 Task: Upload multiple photos to a Facebook post.
Action: Mouse moved to (646, 152)
Screenshot: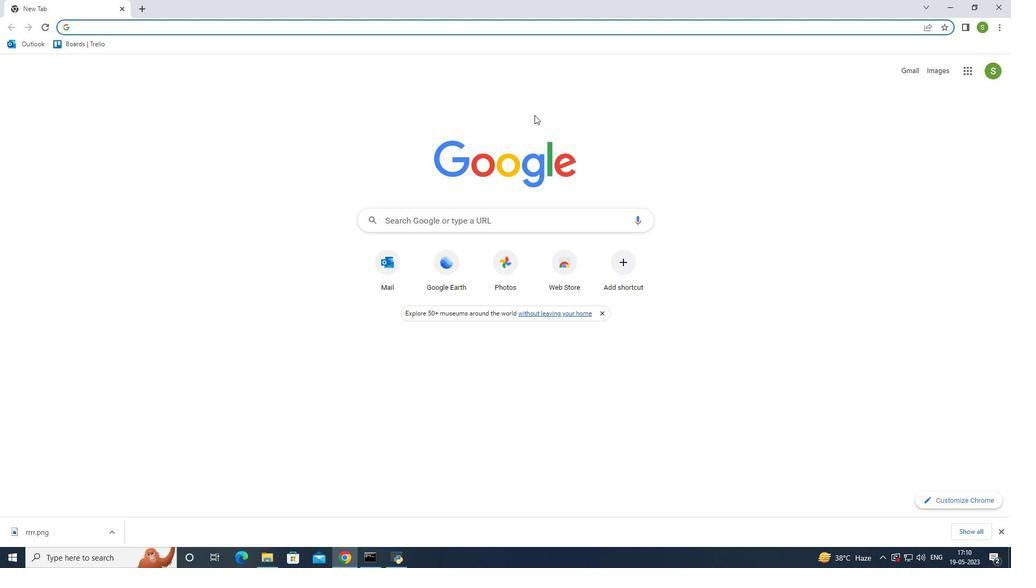
Action: Key pressed facebook<Key.enter>
Screenshot: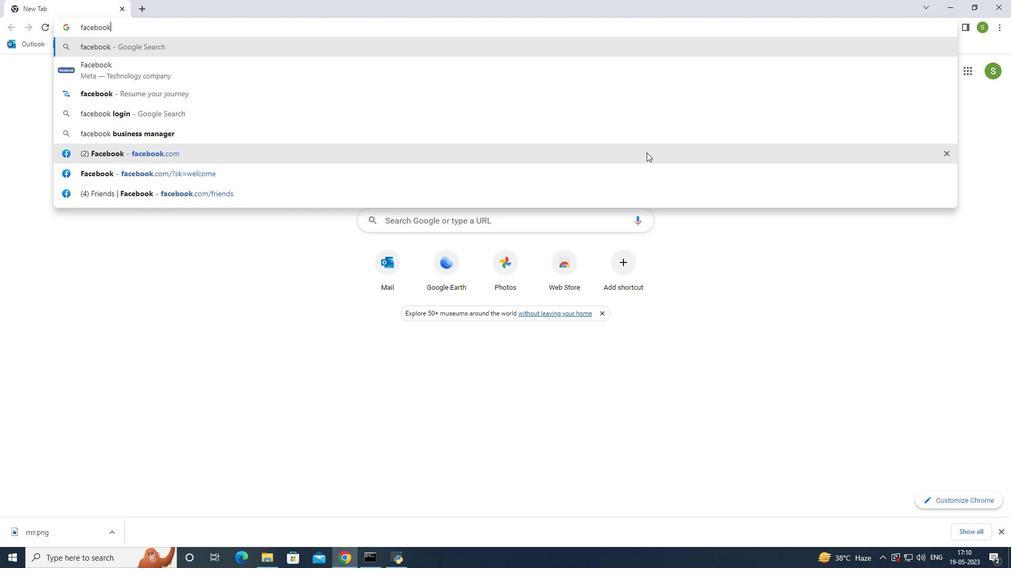 
Action: Mouse moved to (234, 163)
Screenshot: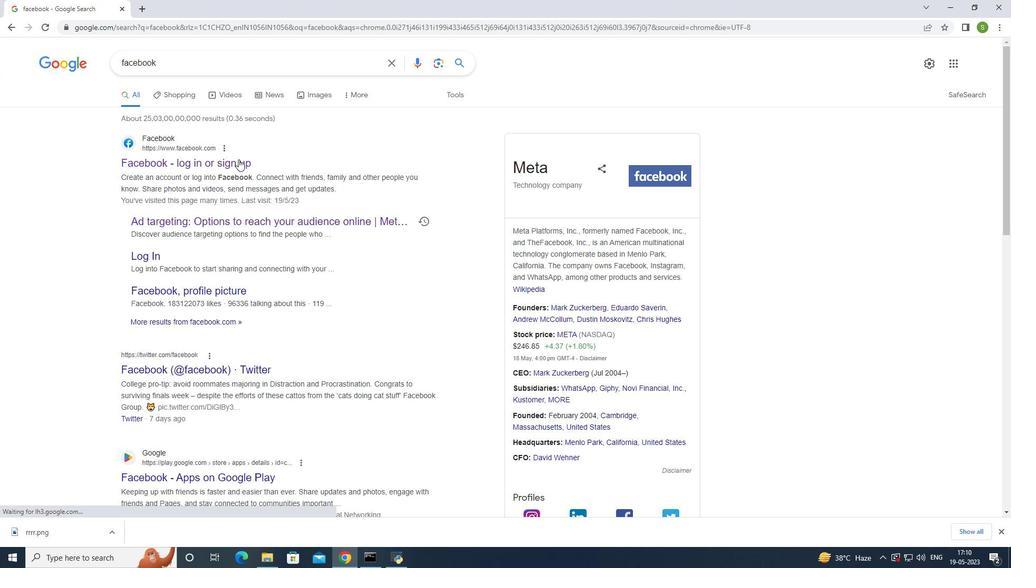 
Action: Mouse pressed left at (234, 163)
Screenshot: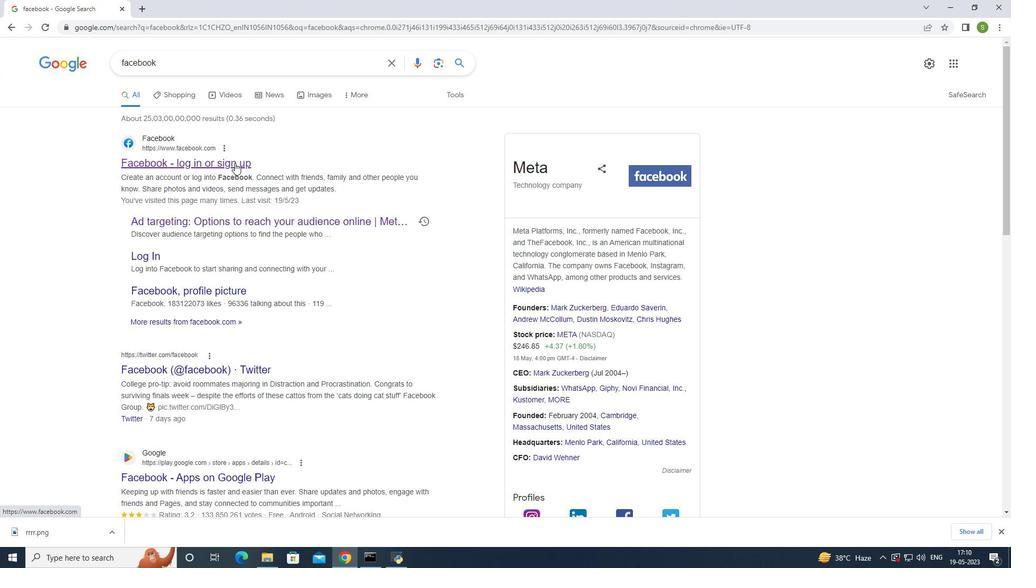 
Action: Mouse moved to (502, 297)
Screenshot: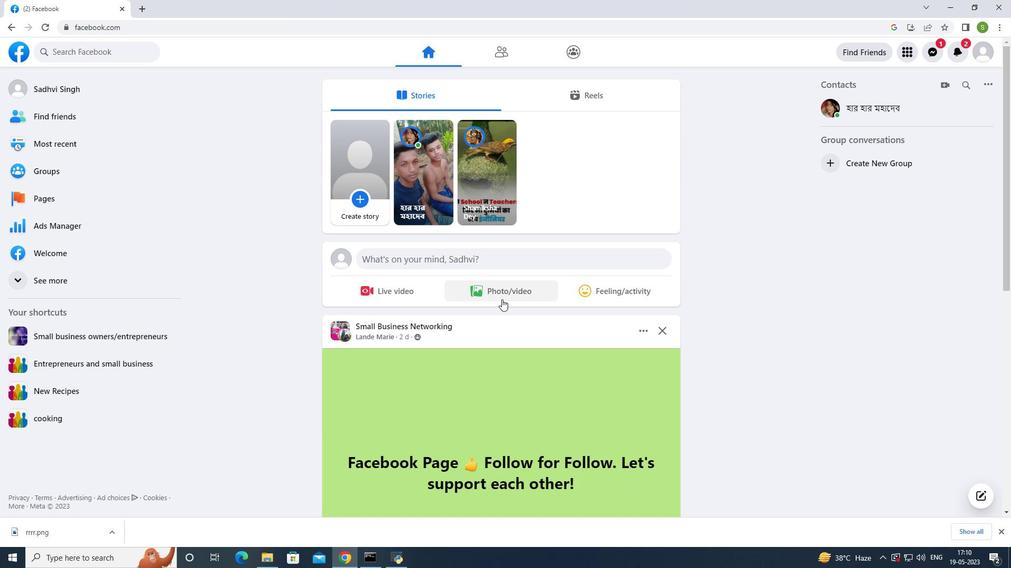 
Action: Mouse pressed left at (502, 297)
Screenshot: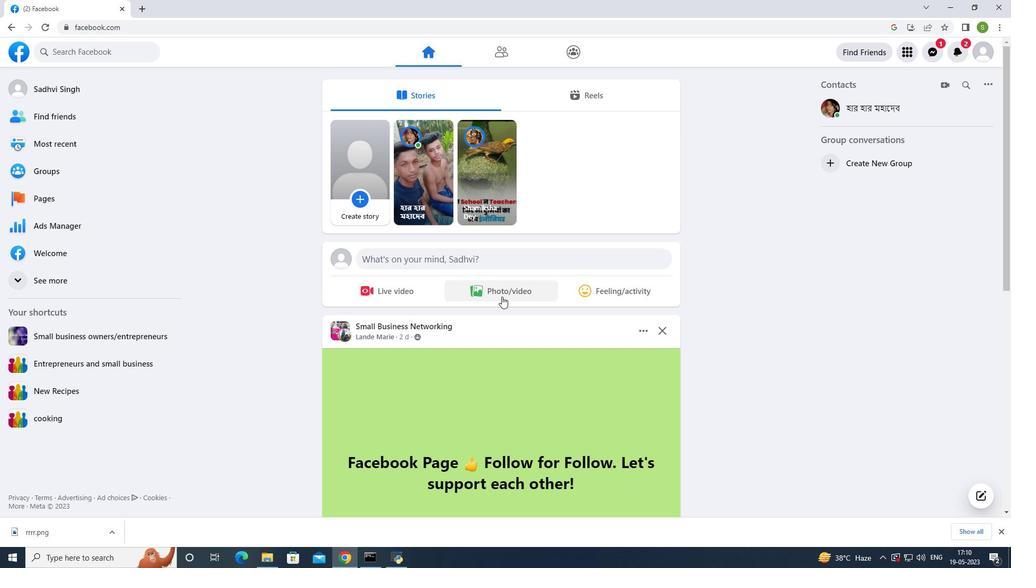 
Action: Mouse moved to (500, 278)
Screenshot: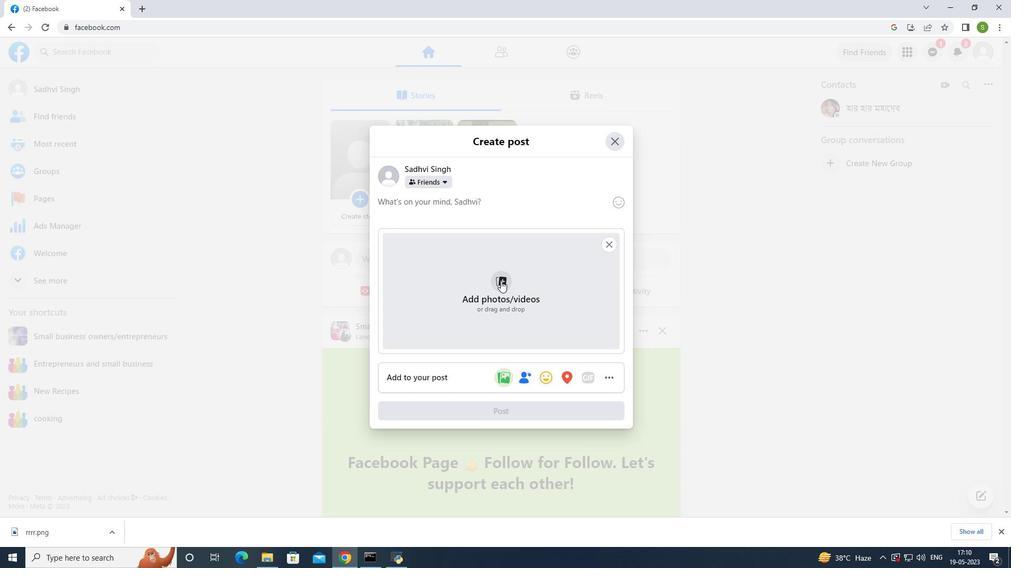 
Action: Mouse pressed left at (500, 278)
Screenshot: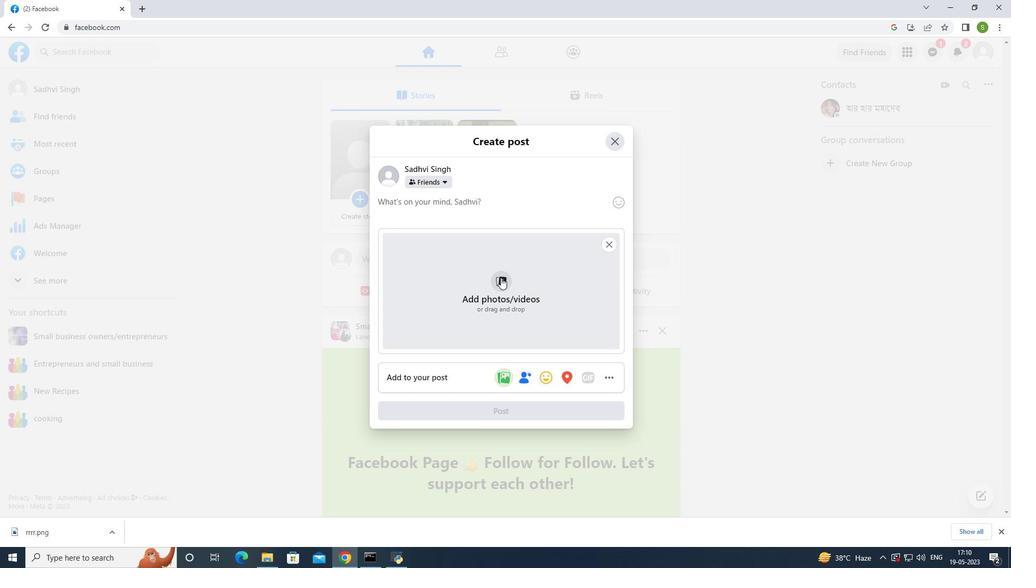 
Action: Mouse moved to (239, 92)
Screenshot: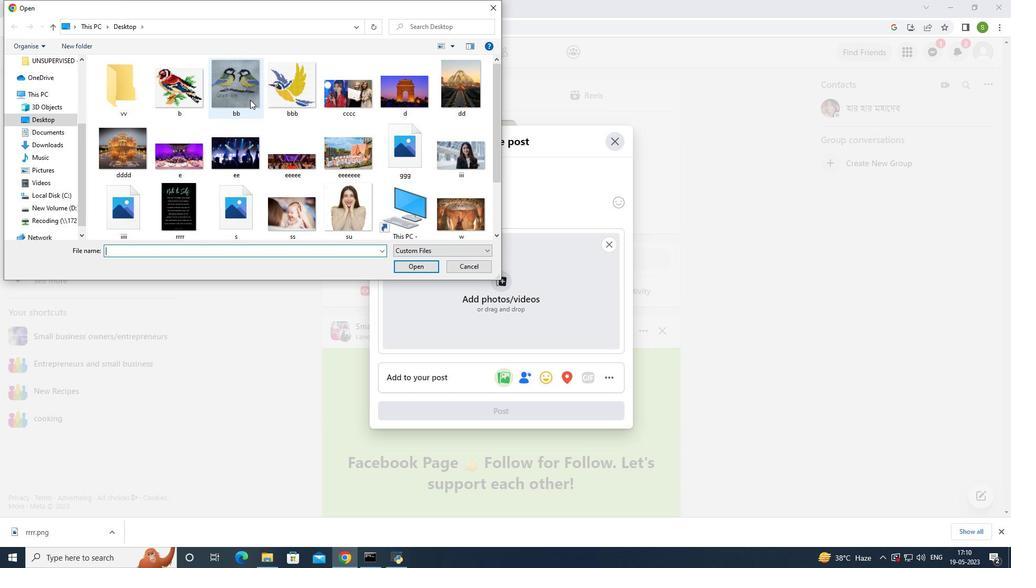 
Action: Mouse pressed left at (239, 92)
Screenshot: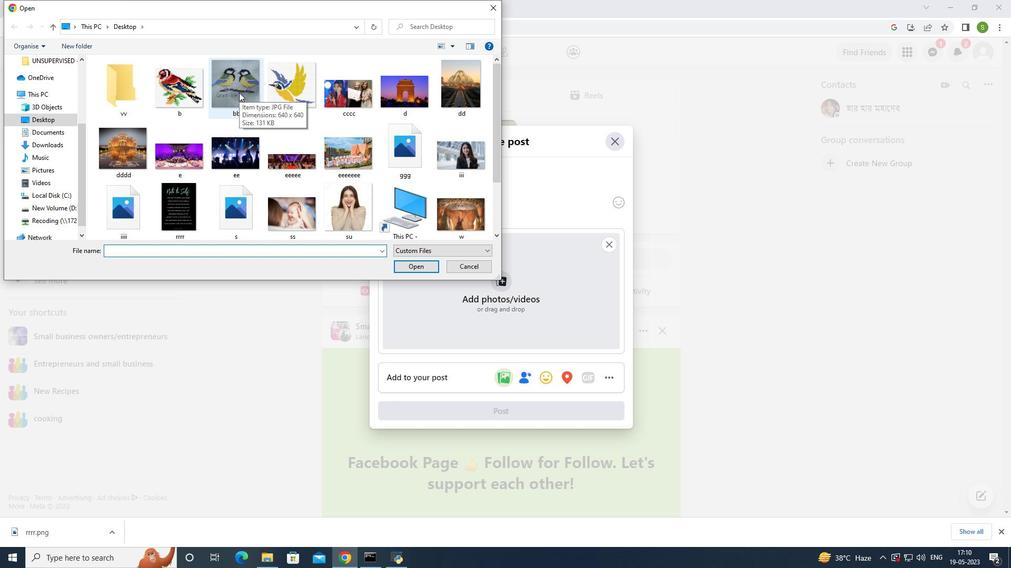 
Action: Mouse moved to (169, 92)
Screenshot: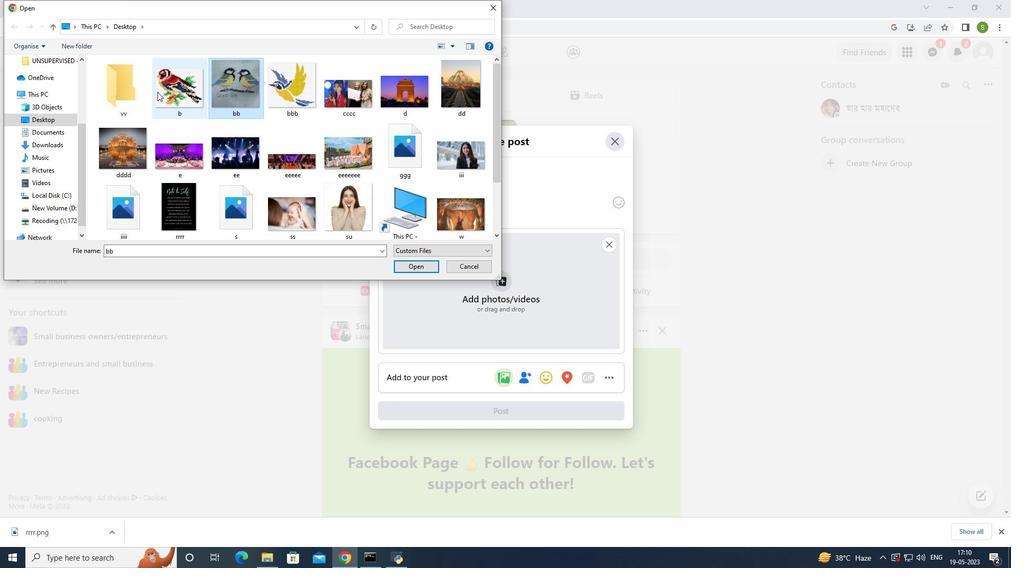 
Action: Mouse pressed left at (169, 92)
Screenshot: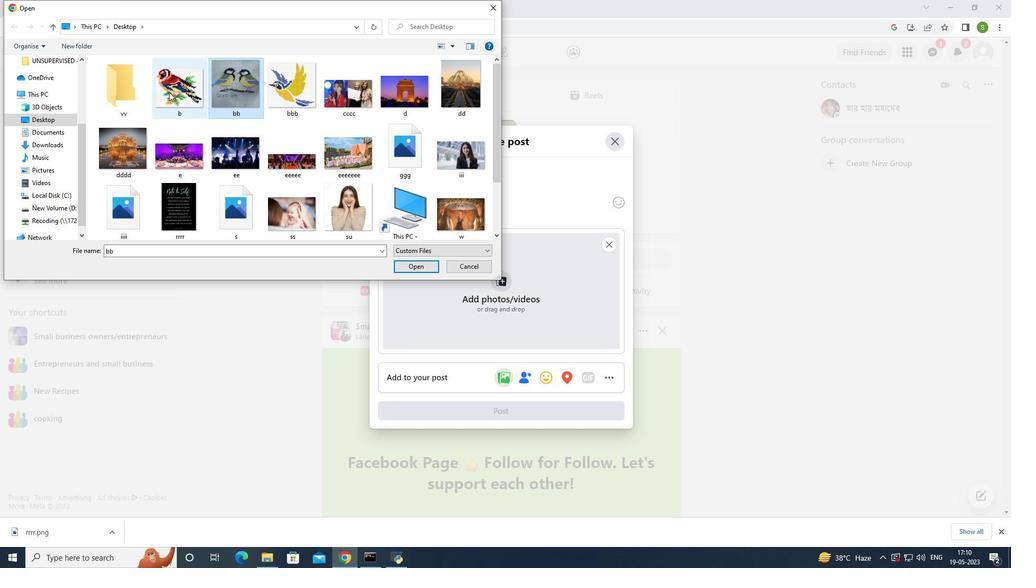 
Action: Mouse moved to (232, 86)
Screenshot: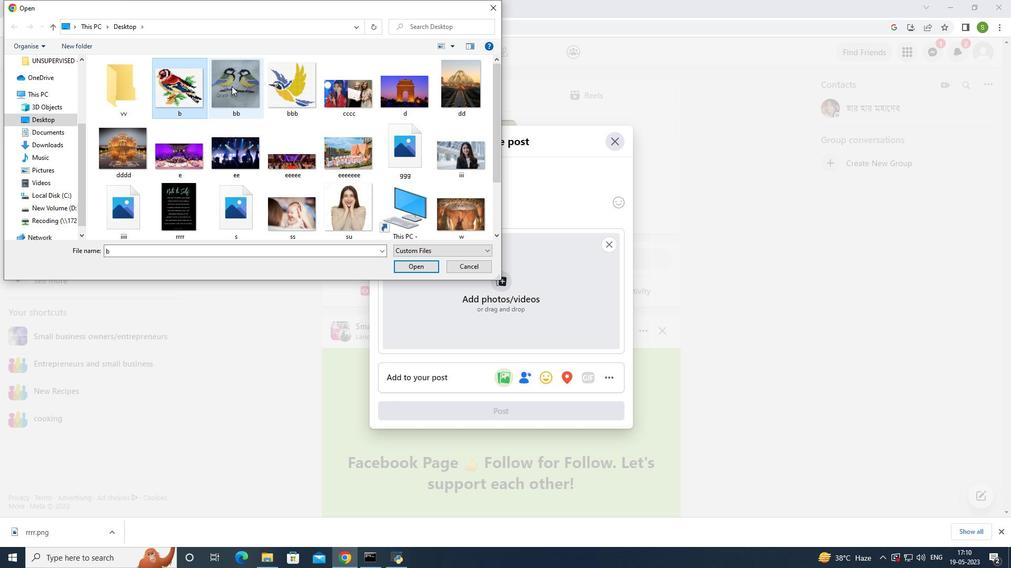 
Action: Mouse pressed left at (232, 86)
Screenshot: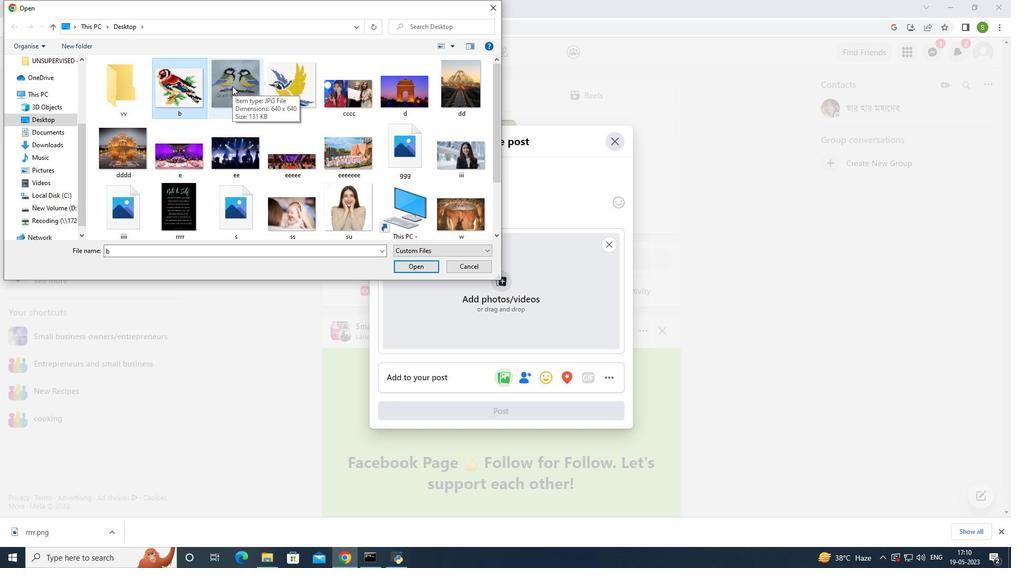 
Action: Mouse moved to (182, 91)
Screenshot: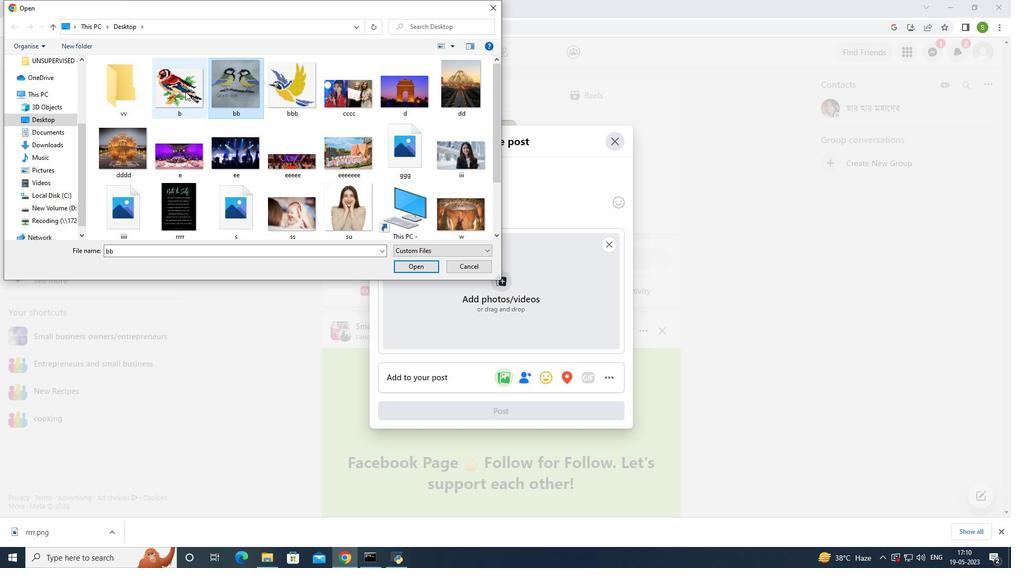 
Action: Mouse pressed left at (182, 91)
Screenshot: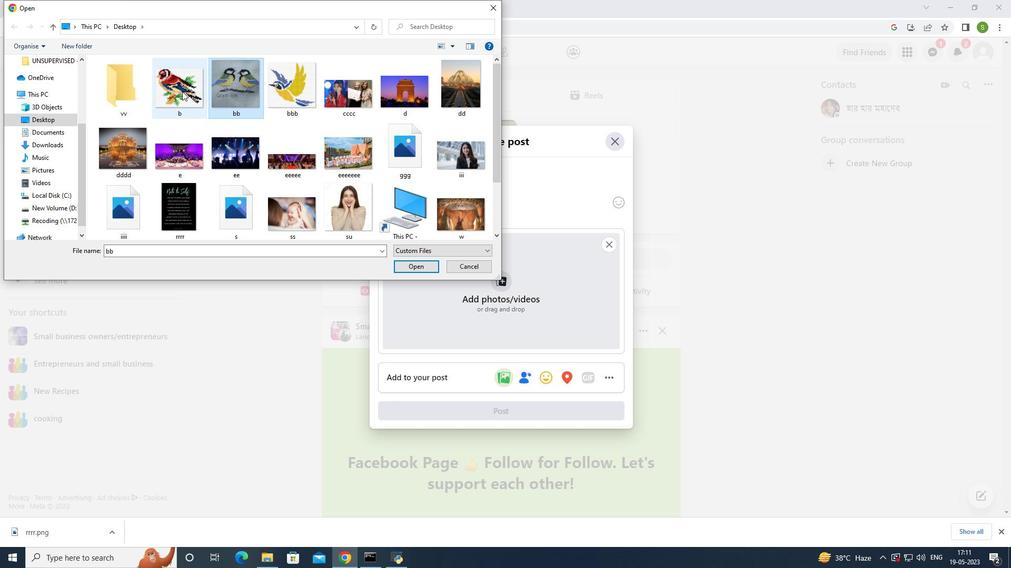 
Action: Mouse moved to (225, 81)
Screenshot: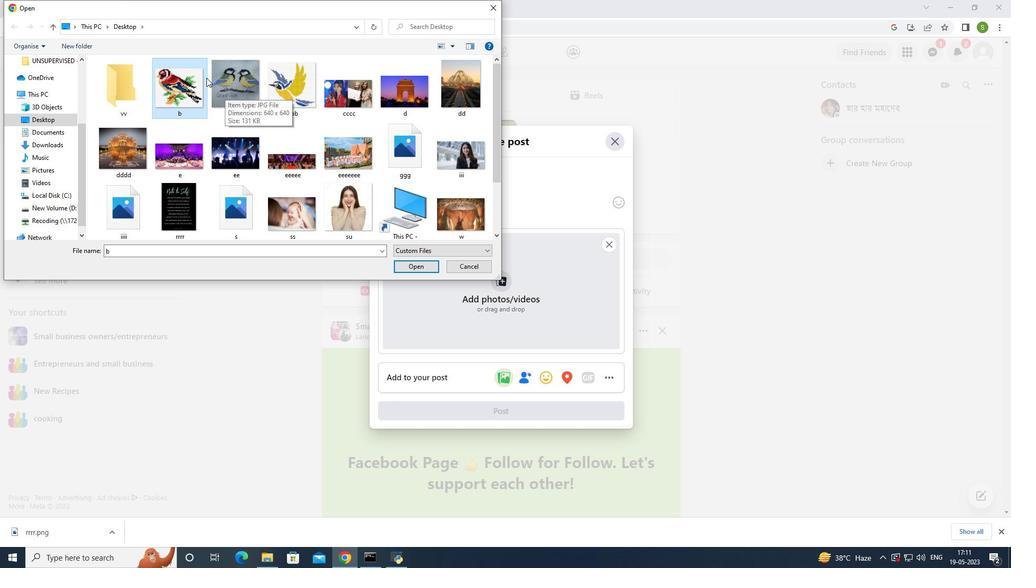 
Action: Mouse pressed left at (225, 81)
Screenshot: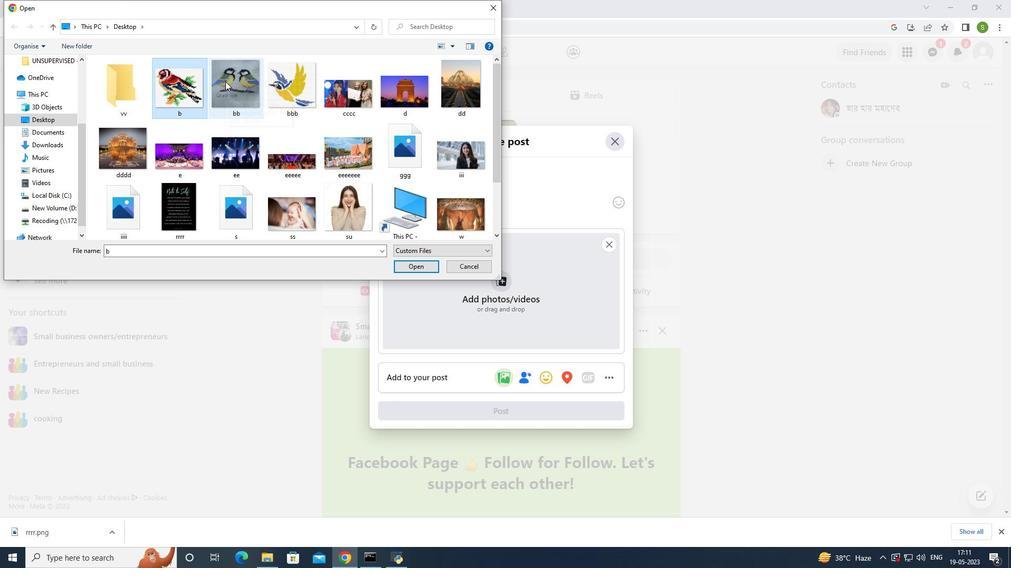 
Action: Mouse moved to (344, 89)
Screenshot: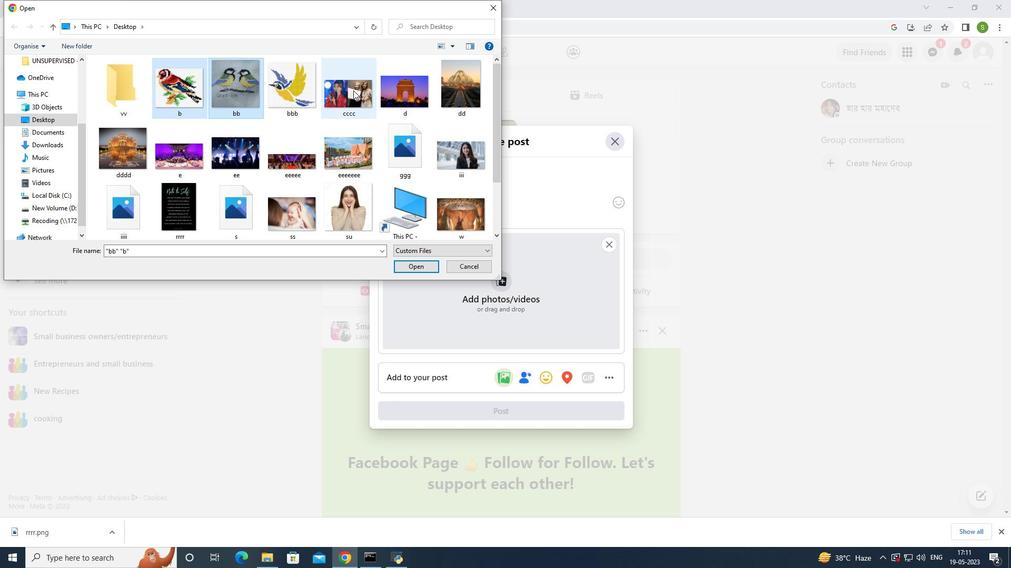 
Action: Mouse pressed left at (344, 89)
Screenshot: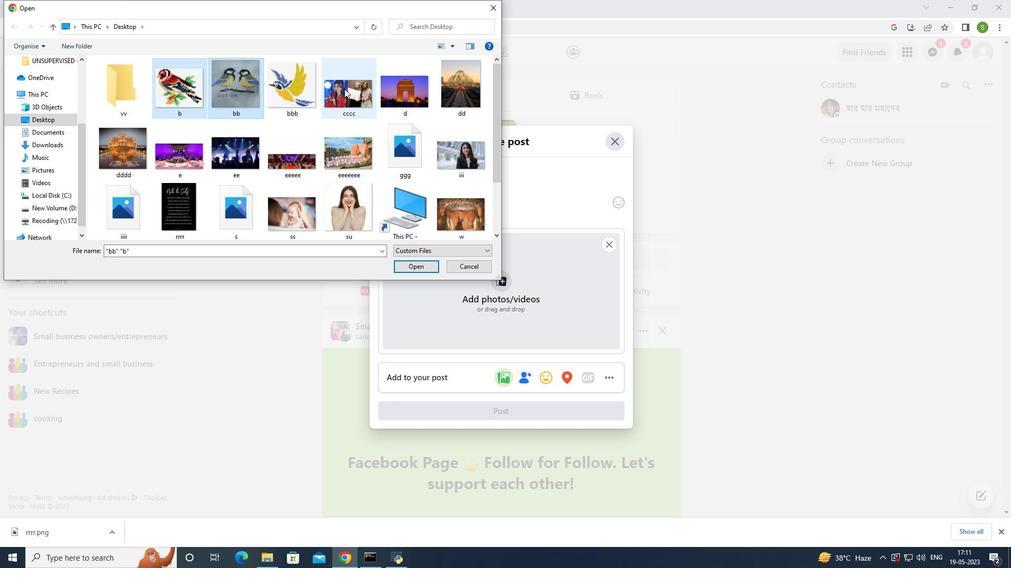 
Action: Mouse moved to (127, 139)
Screenshot: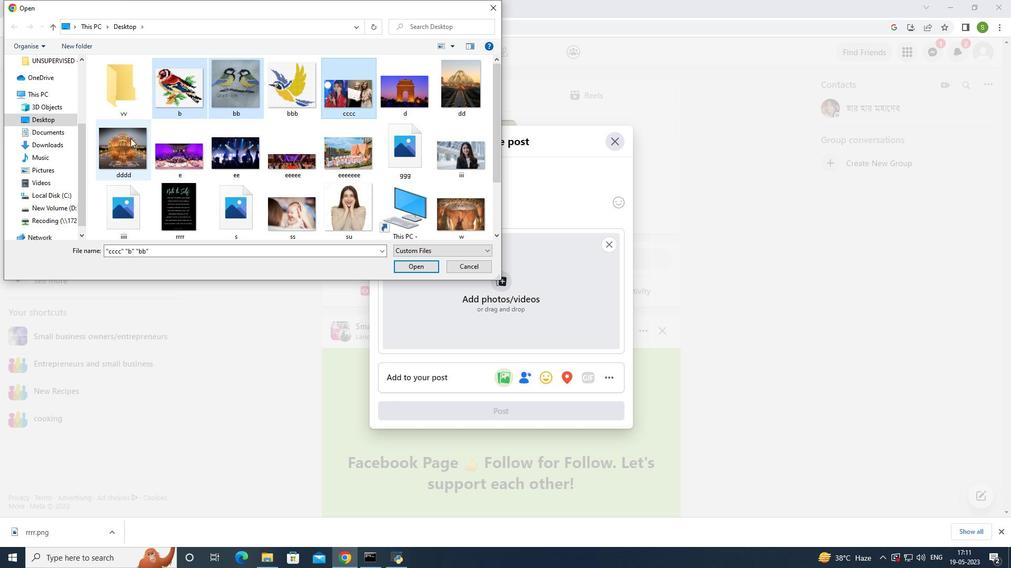 
Action: Mouse pressed left at (127, 139)
Screenshot: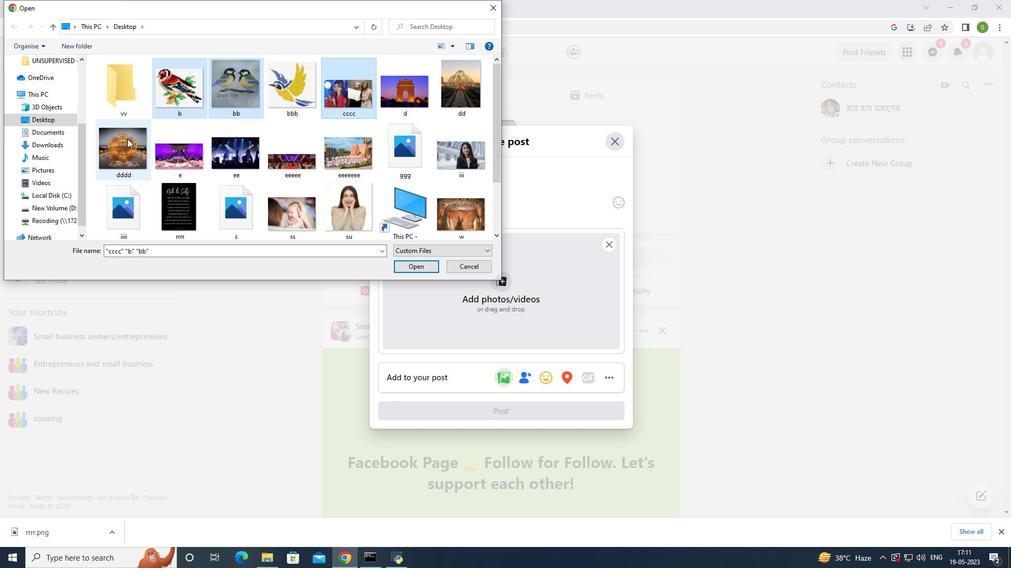 
Action: Mouse moved to (289, 177)
Screenshot: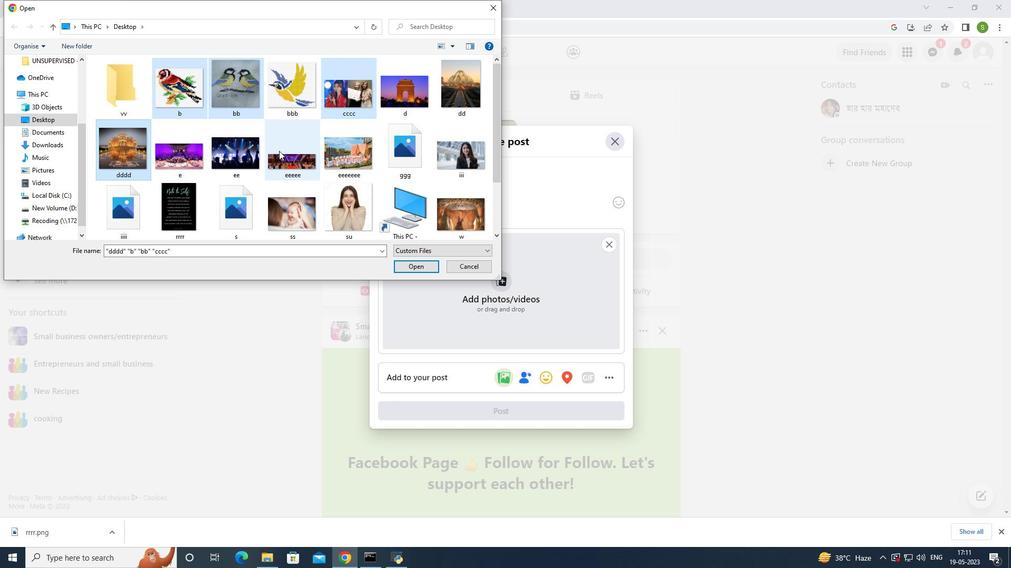 
